 Task: Create in the project CodeQuest in Backlog an issue 'Develop a custom data visualization tool for a company', assign it to team member softage.2@softage.net and change the status to IN PROGRESS. Create in the project CodeQuest in Backlog an issue 'Create a new chatbot for customer support', assign it to team member softage.3@softage.net and change the status to IN PROGRESS
Action: Mouse moved to (166, 46)
Screenshot: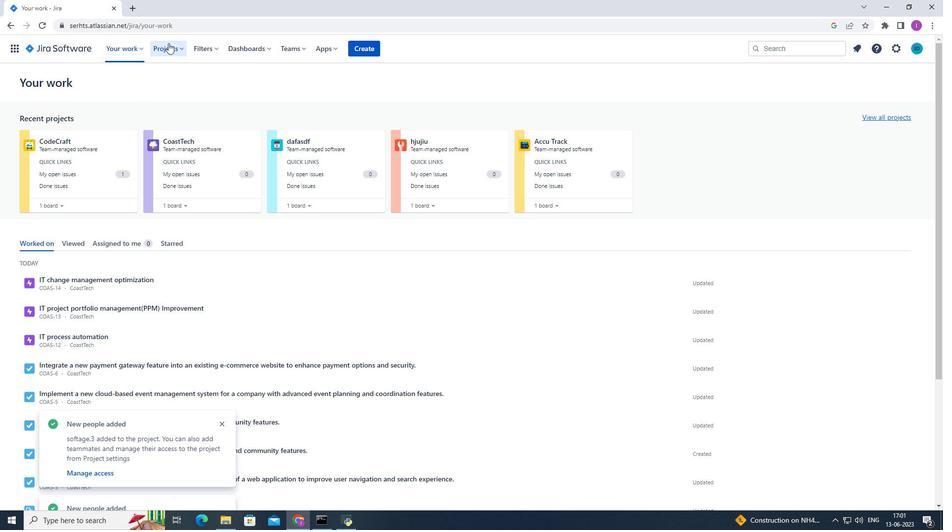 
Action: Mouse pressed left at (166, 46)
Screenshot: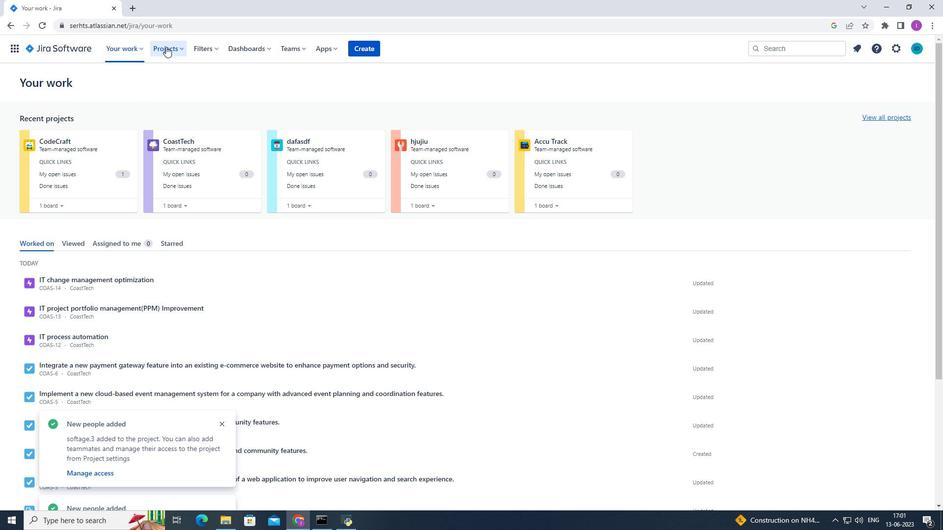 
Action: Mouse moved to (202, 93)
Screenshot: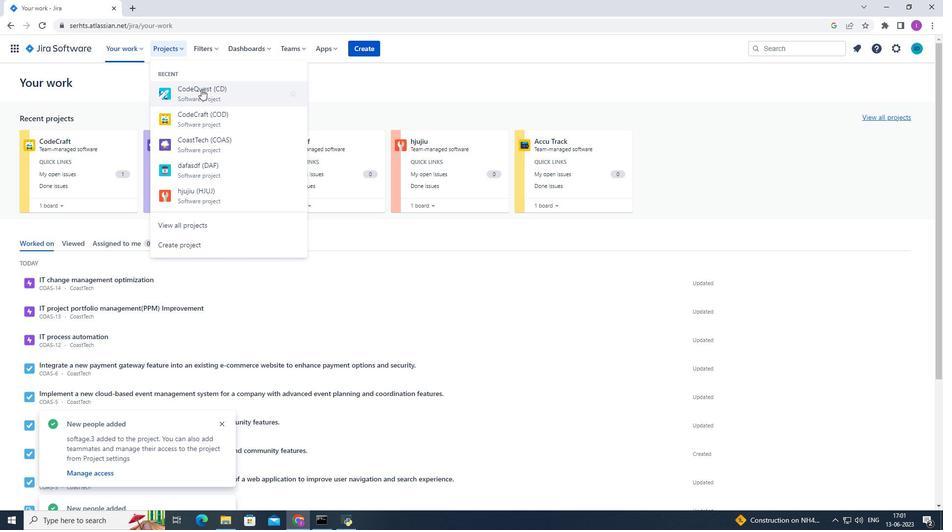 
Action: Mouse pressed left at (202, 93)
Screenshot: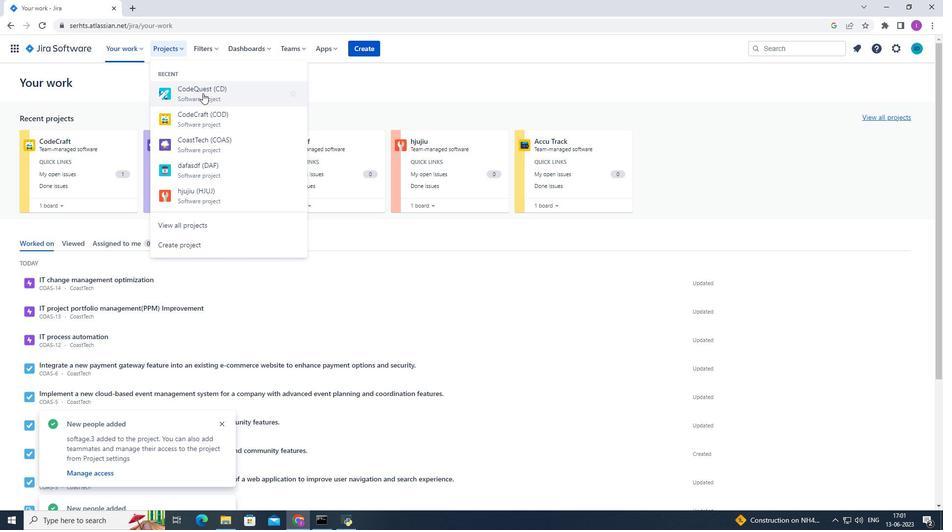 
Action: Mouse moved to (68, 152)
Screenshot: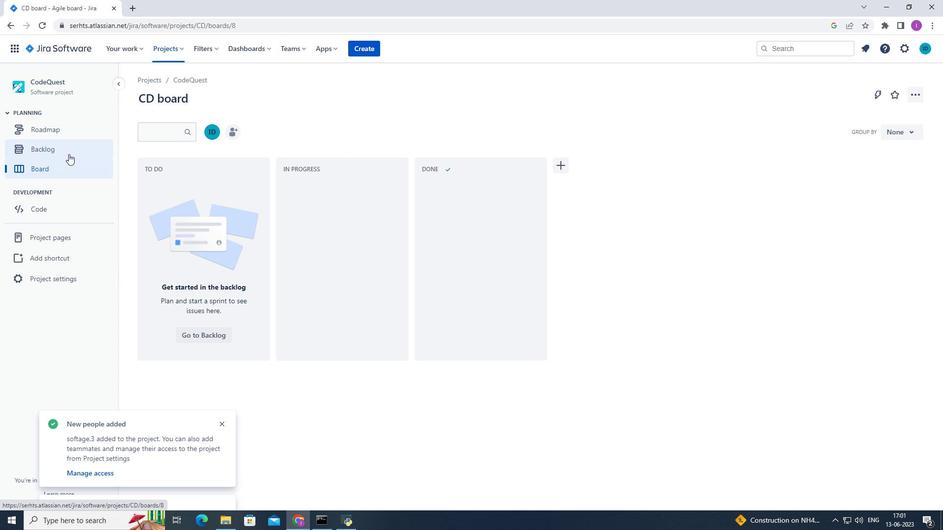 
Action: Mouse pressed left at (68, 152)
Screenshot: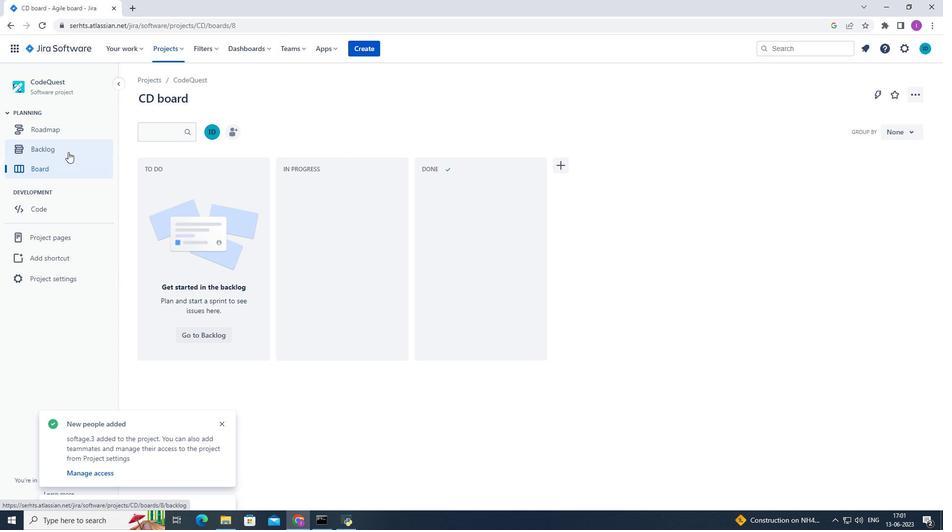 
Action: Mouse moved to (322, 270)
Screenshot: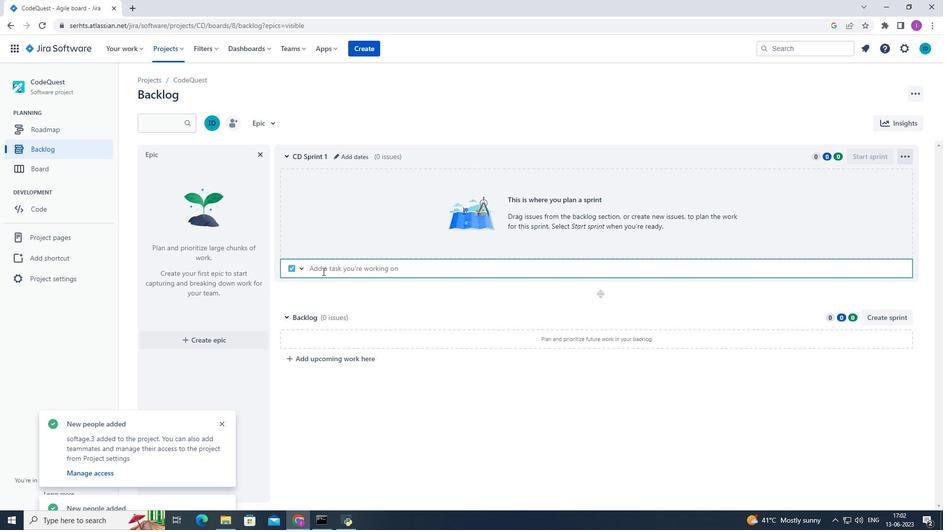
Action: Mouse pressed left at (322, 270)
Screenshot: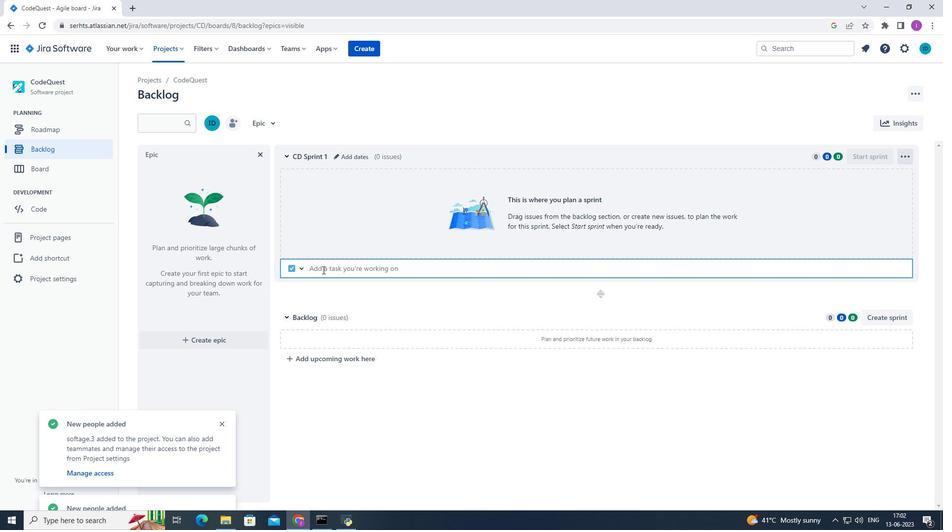 
Action: Mouse moved to (298, 360)
Screenshot: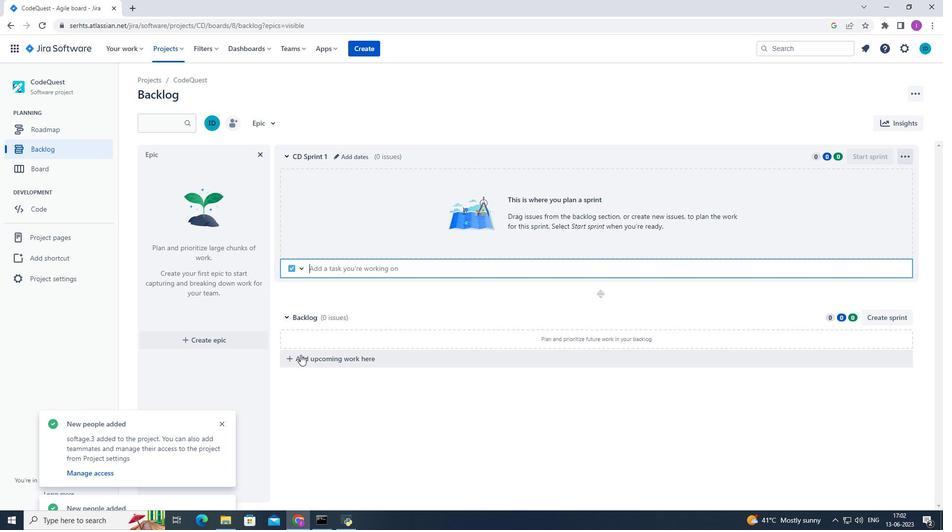 
Action: Mouse pressed left at (298, 360)
Screenshot: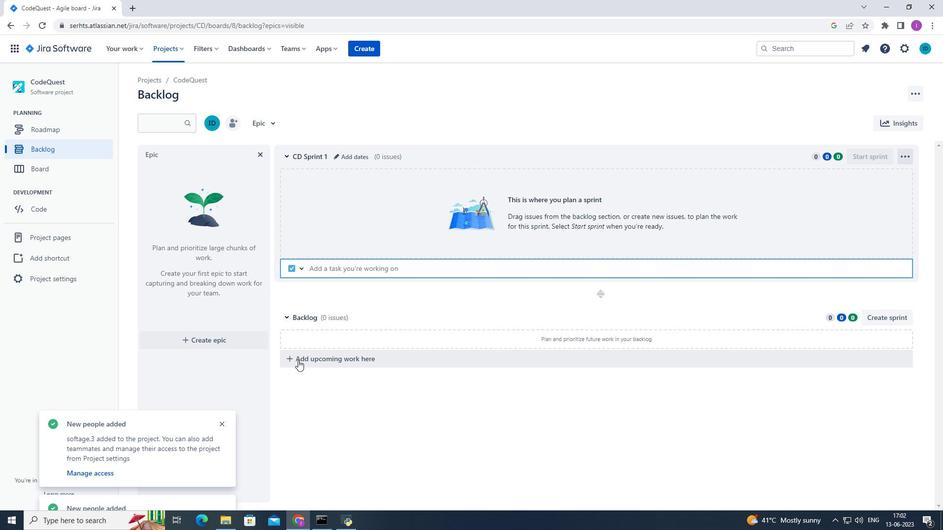 
Action: Mouse moved to (330, 361)
Screenshot: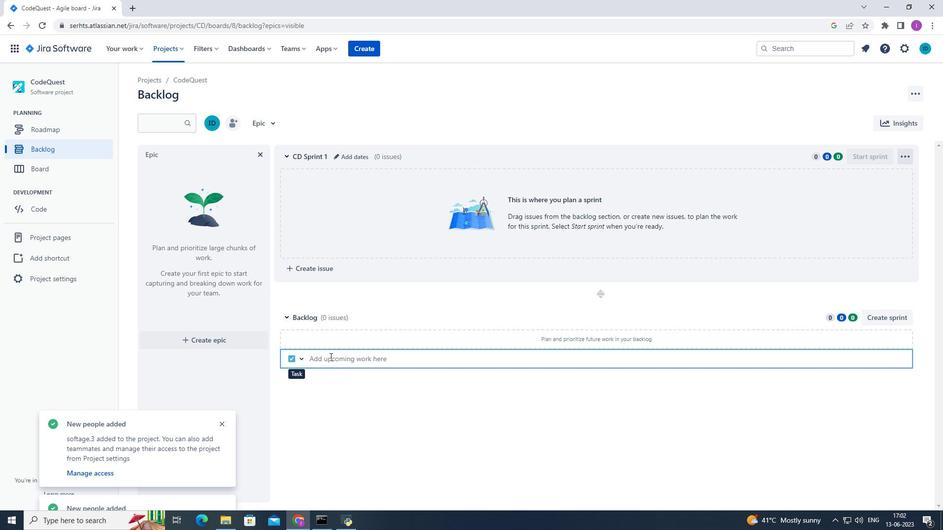 
Action: Mouse pressed left at (330, 361)
Screenshot: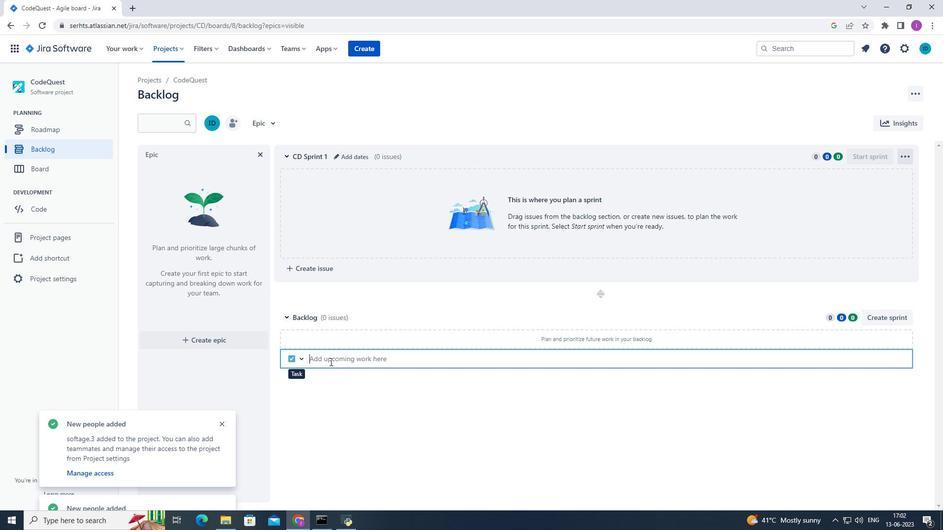 
Action: Mouse moved to (365, 356)
Screenshot: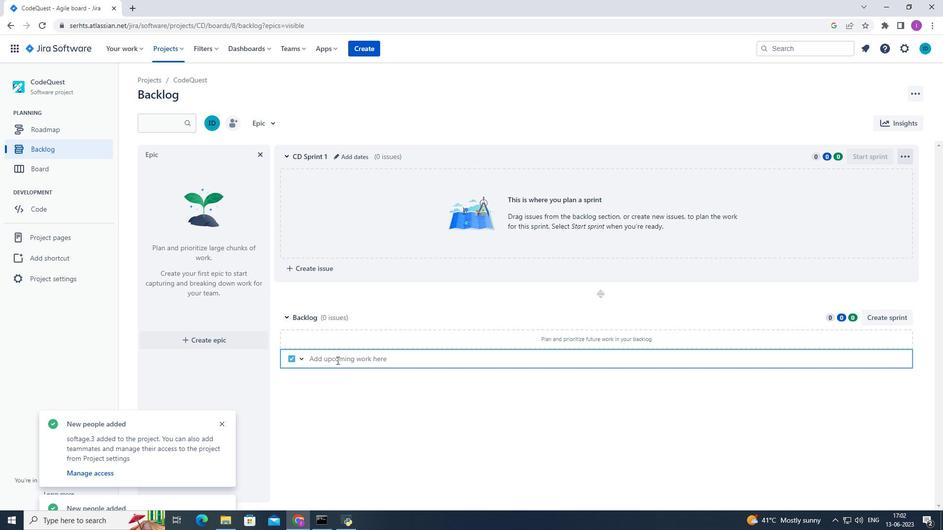 
Action: Key pressed <Key.shift>Develop<Key.space>a<Key.space>custom<Key.space>data<Key.space>visualiization<Key.space>toolfo<Key.backspace><Key.backspace><Key.space>for<Key.space>a<Key.space>company<Key.enter>
Screenshot: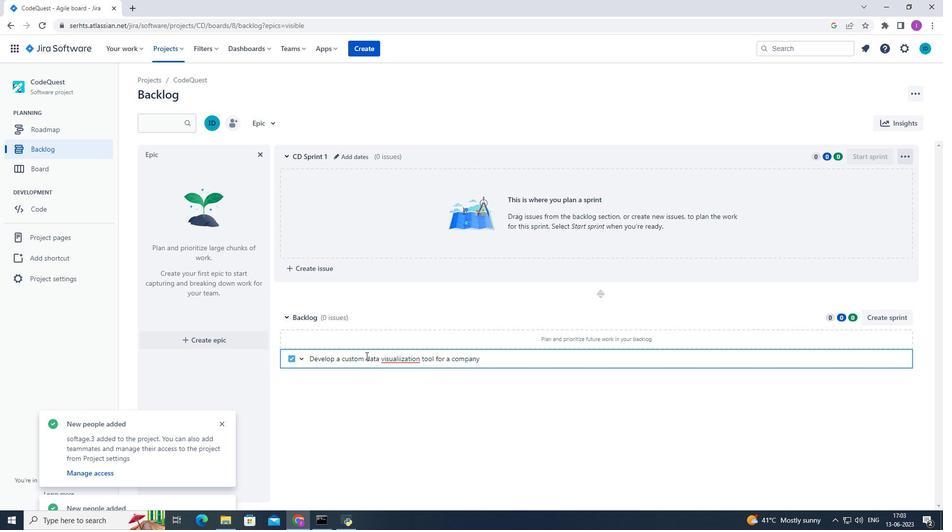 
Action: Mouse moved to (882, 337)
Screenshot: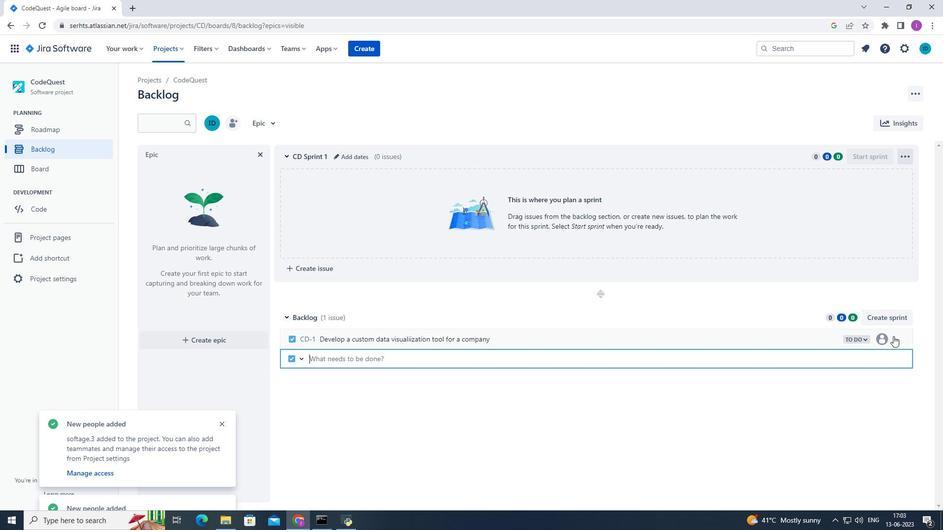 
Action: Mouse pressed left at (882, 337)
Screenshot: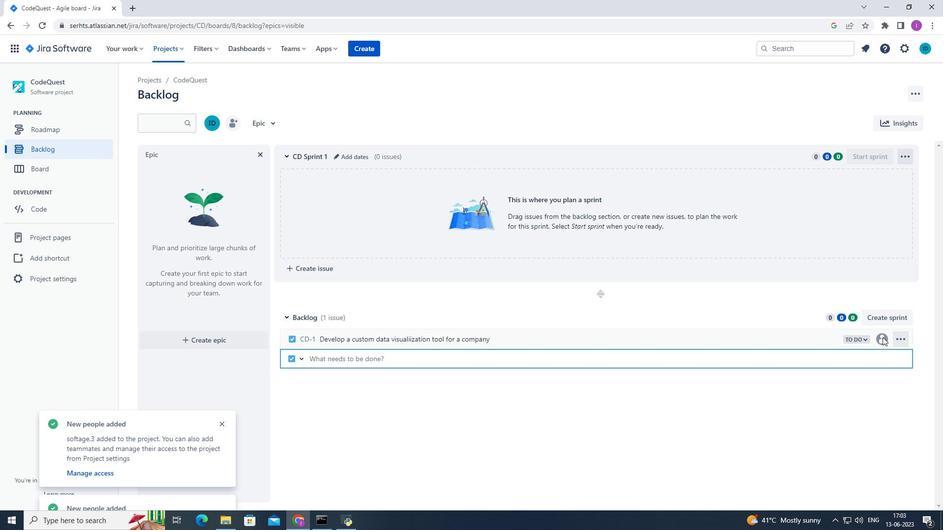 
Action: Mouse moved to (884, 342)
Screenshot: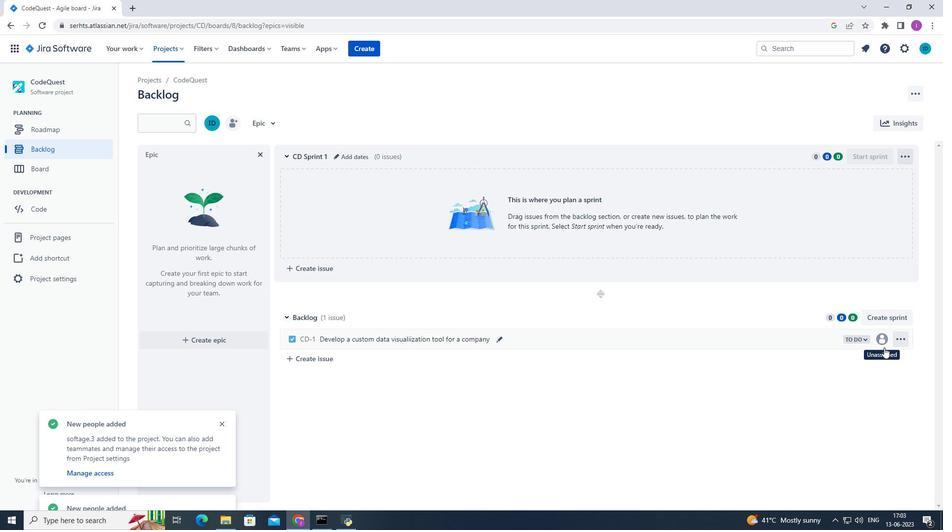 
Action: Mouse pressed left at (884, 342)
Screenshot: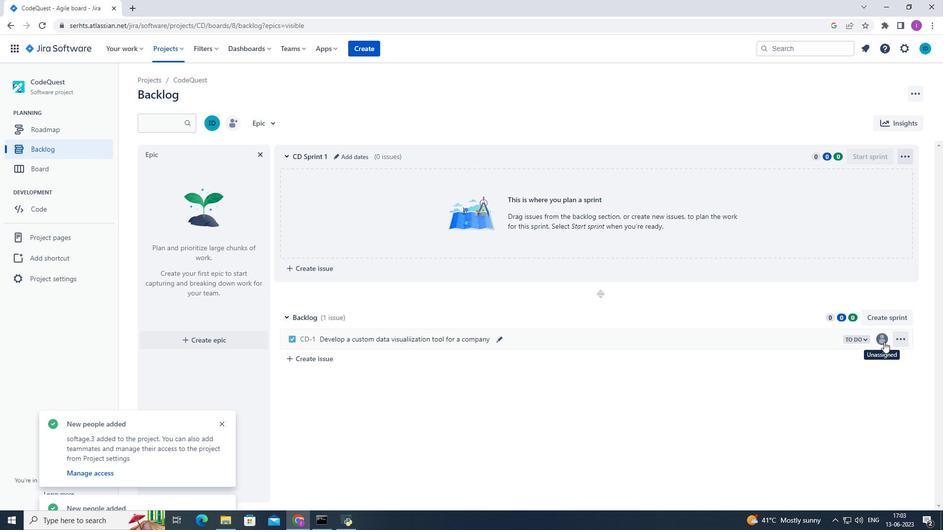 
Action: Mouse moved to (807, 438)
Screenshot: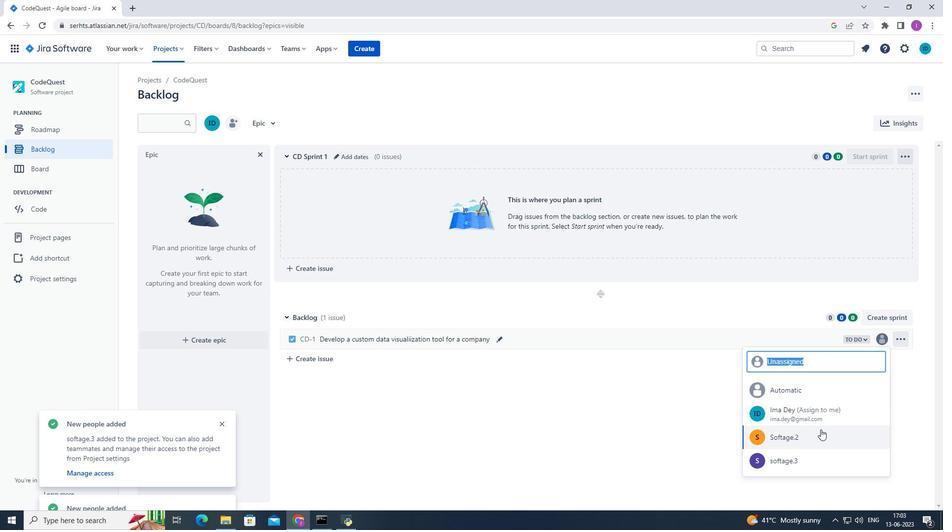 
Action: Mouse pressed left at (807, 438)
Screenshot: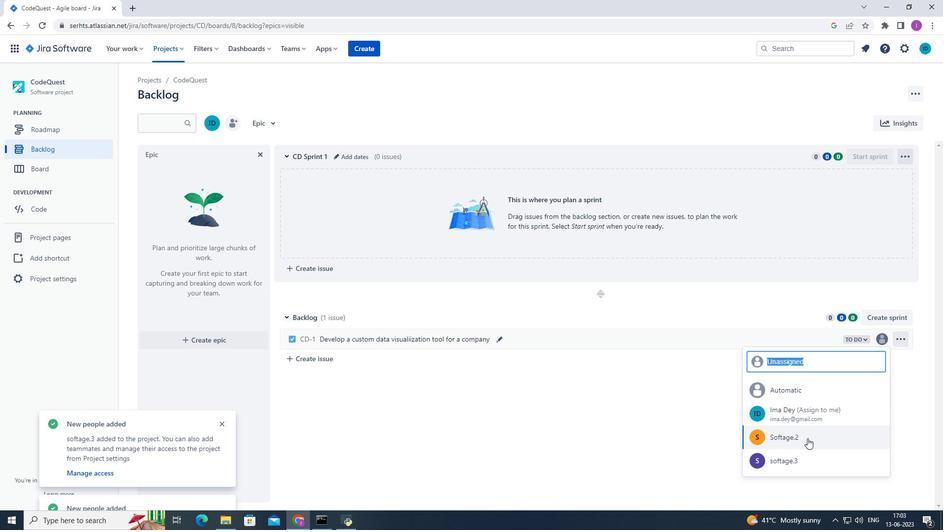 
Action: Mouse moved to (865, 338)
Screenshot: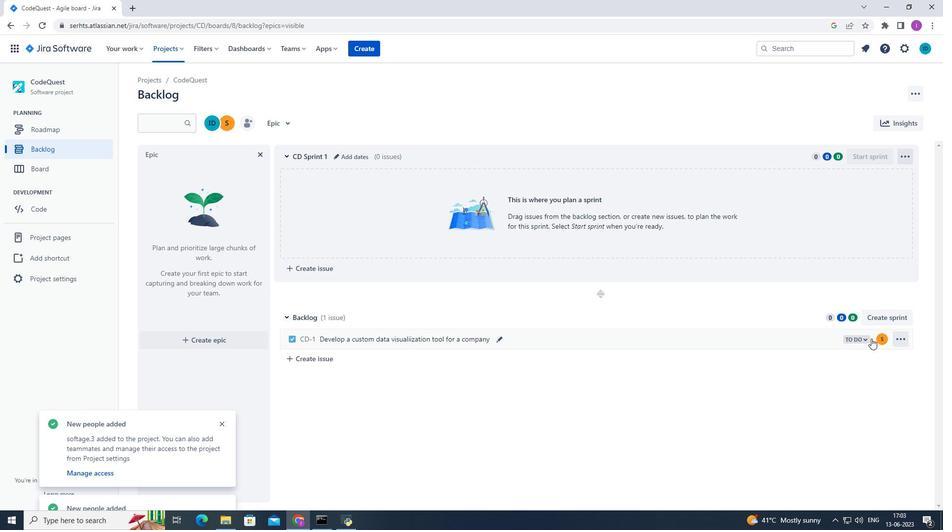 
Action: Mouse pressed left at (865, 338)
Screenshot: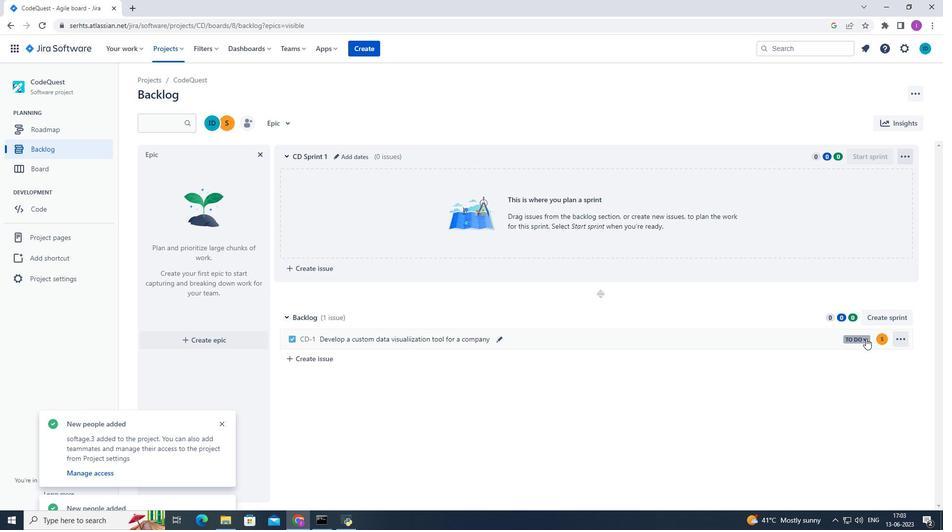 
Action: Mouse moved to (799, 361)
Screenshot: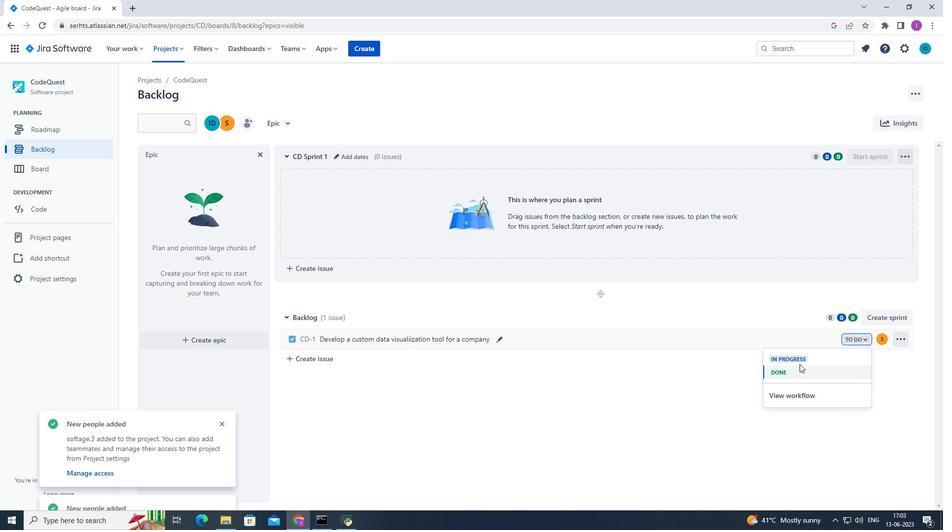 
Action: Mouse pressed left at (799, 361)
Screenshot: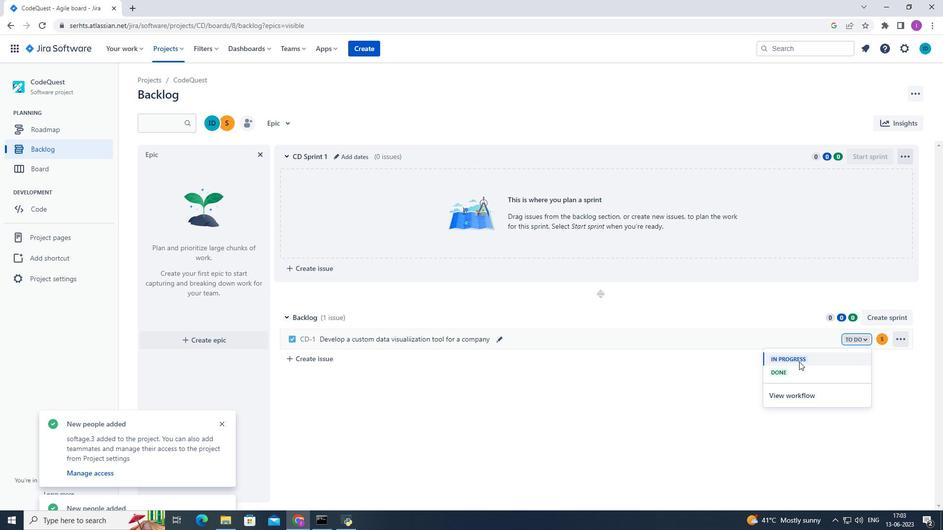 
Action: Mouse moved to (317, 358)
Screenshot: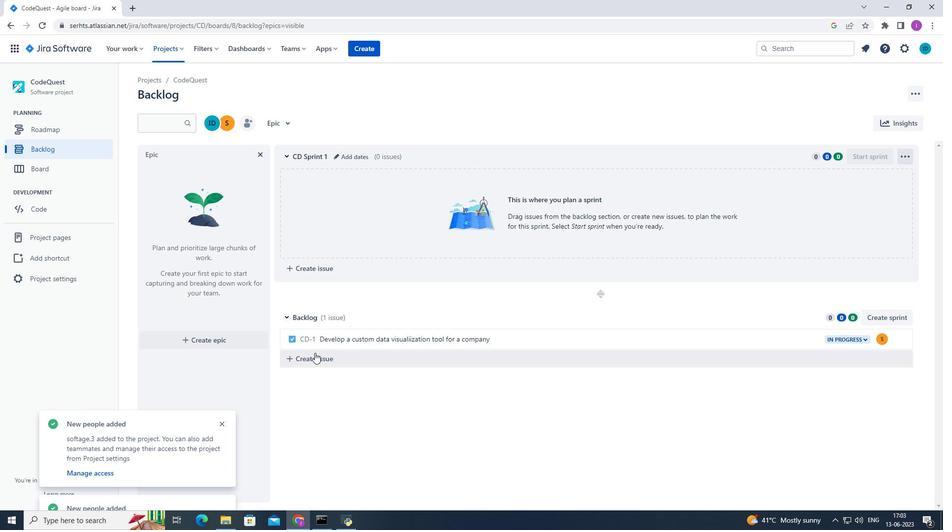 
Action: Mouse pressed left at (317, 358)
Screenshot: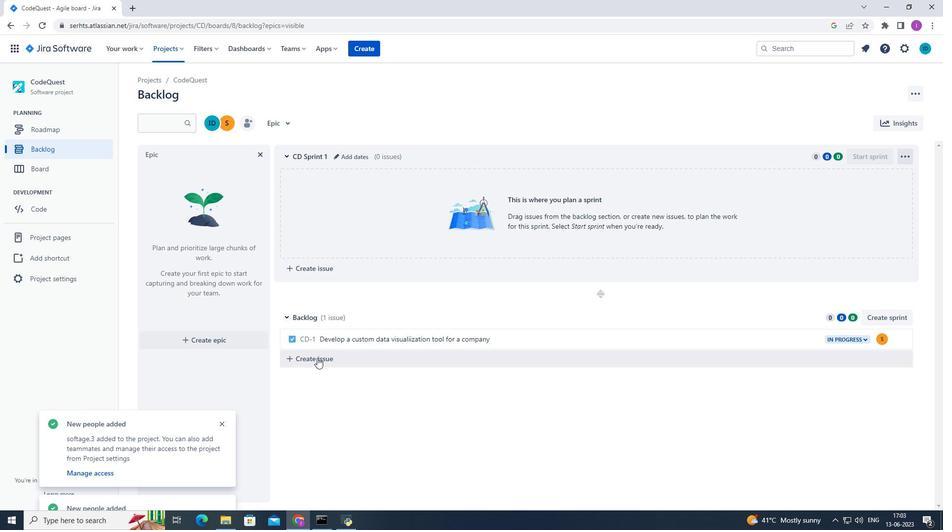 
Action: Mouse pressed left at (317, 358)
Screenshot: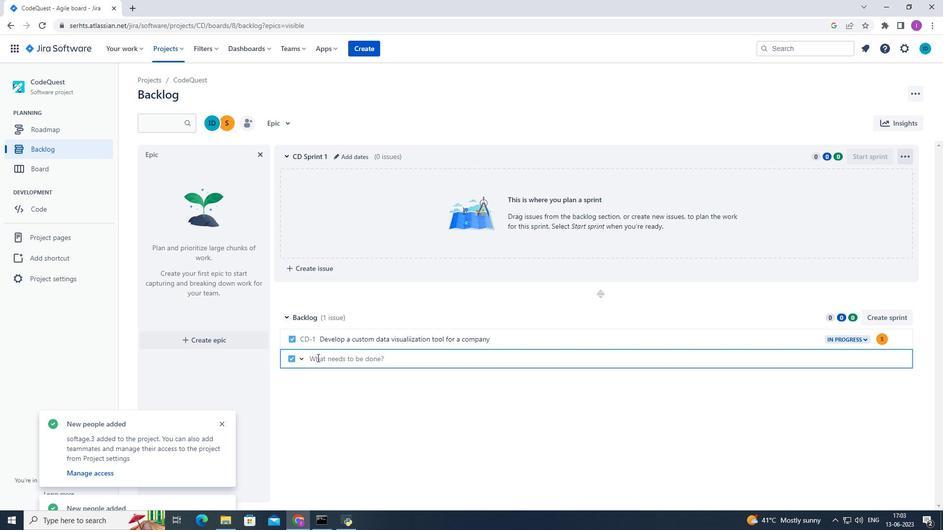 
Action: Key pressed <Key.shift>Crate<Key.backspace><Key.backspace><Key.backspace>eate<Key.space>a<Key.space>new<Key.space>chatbot<Key.space>for<Key.space>customer<Key.space>support
Screenshot: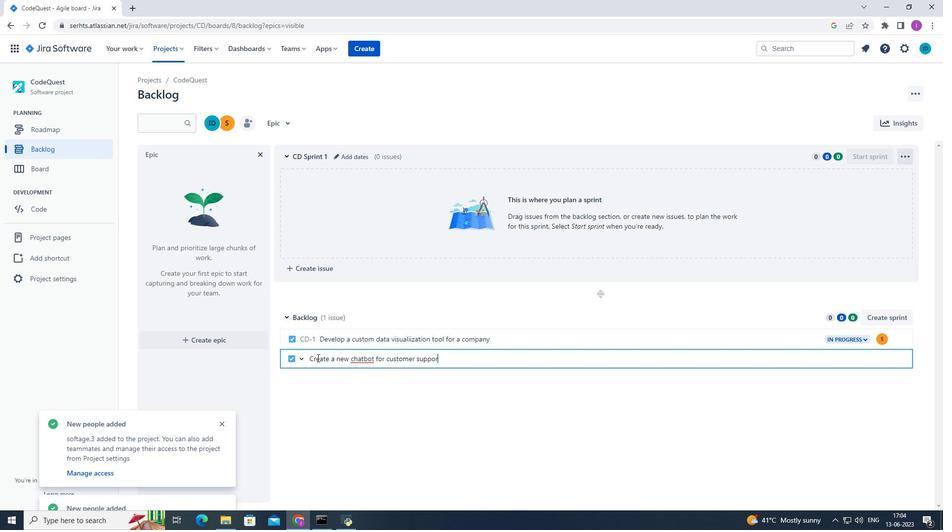 
Action: Mouse moved to (317, 358)
Screenshot: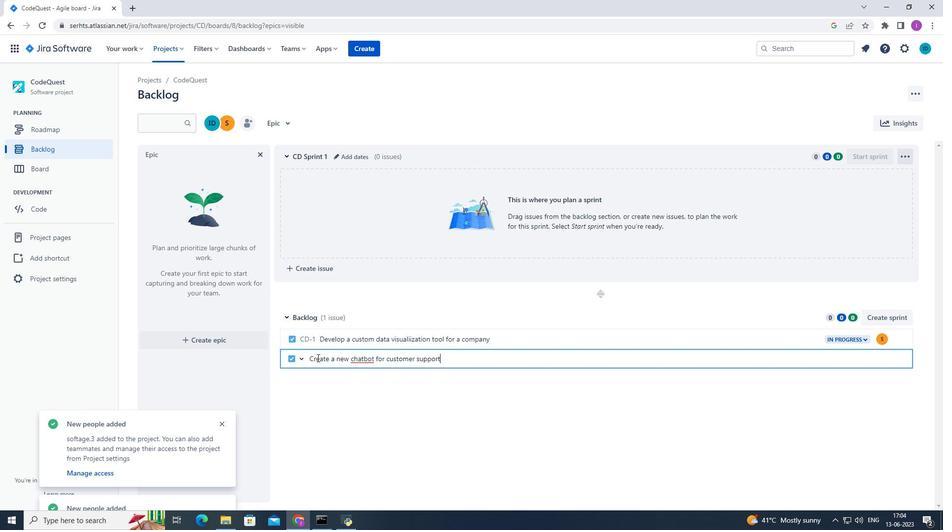 
Action: Key pressed <Key.enter>
Screenshot: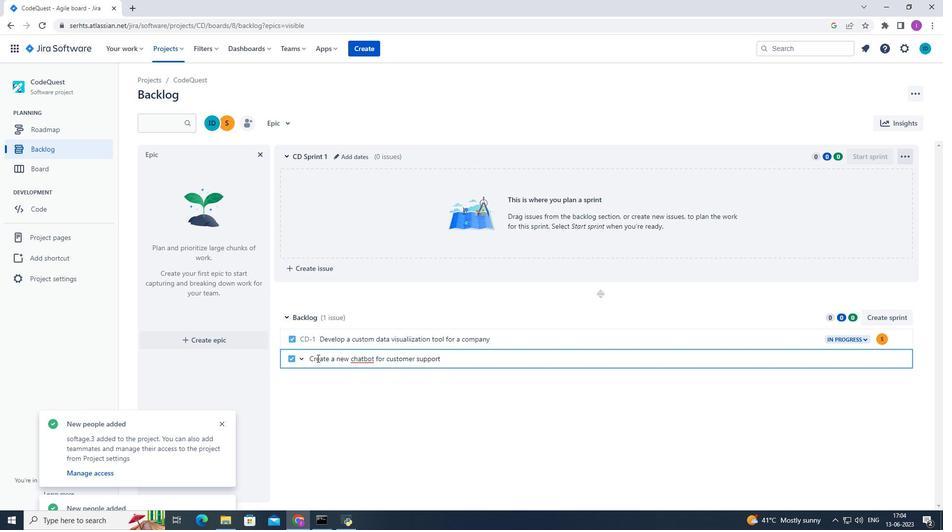 
Action: Mouse moved to (881, 361)
Screenshot: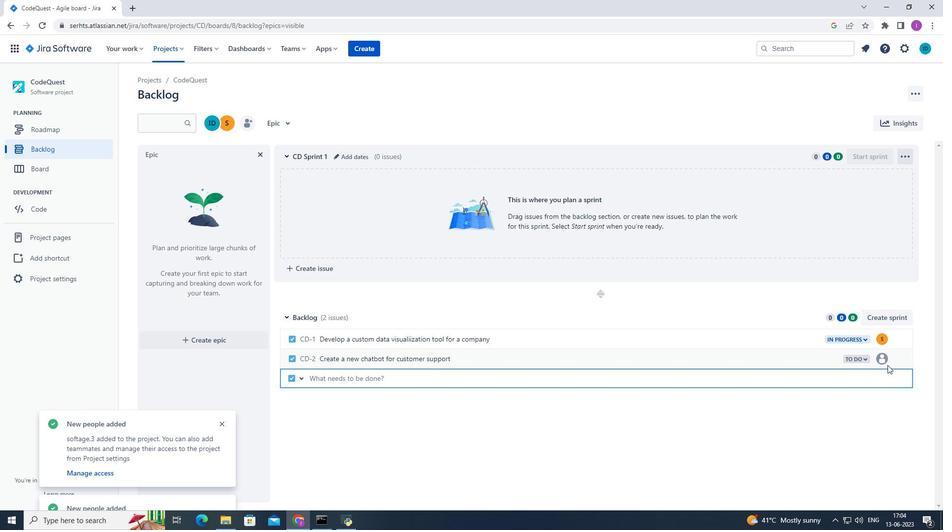 
Action: Mouse pressed left at (881, 361)
Screenshot: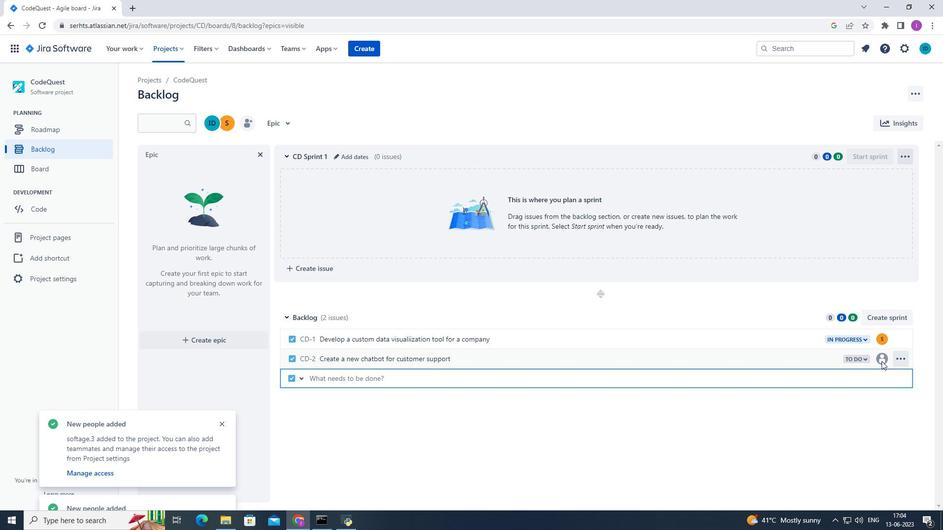 
Action: Mouse moved to (879, 357)
Screenshot: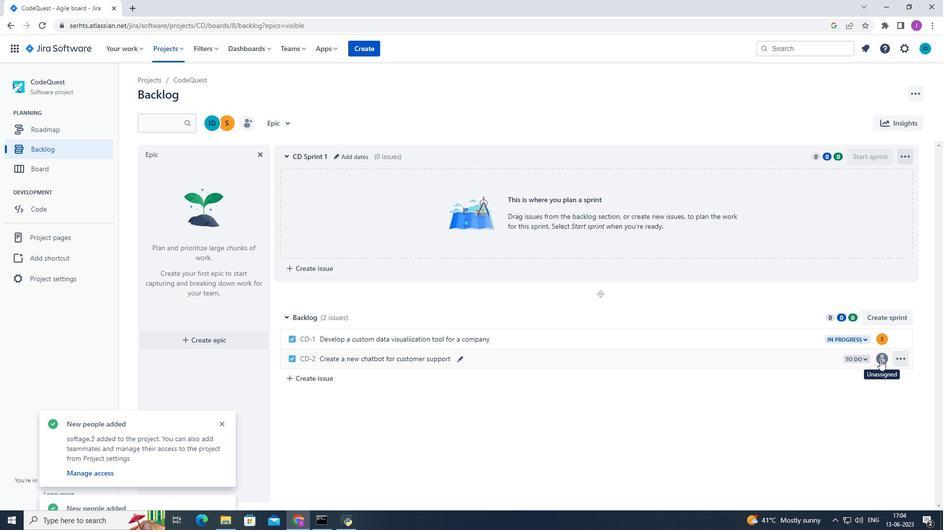 
Action: Mouse pressed left at (879, 357)
Screenshot: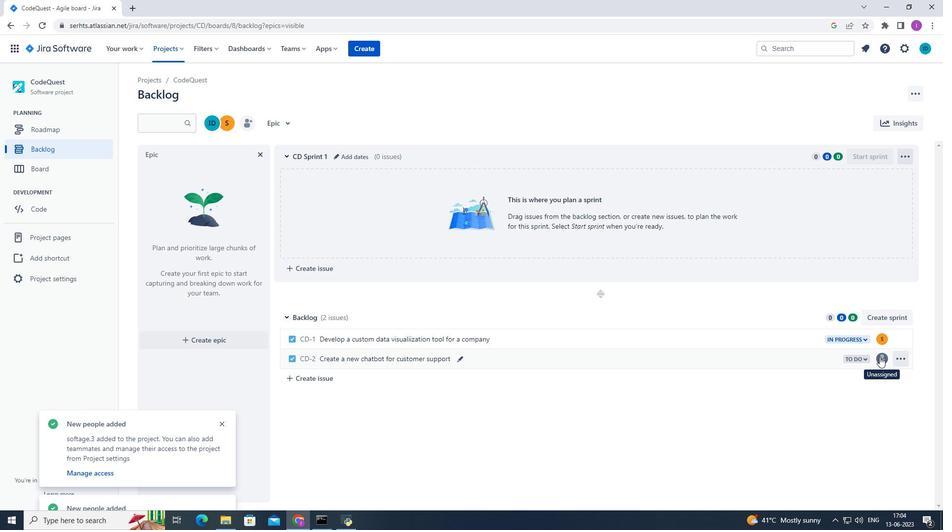 
Action: Mouse moved to (788, 485)
Screenshot: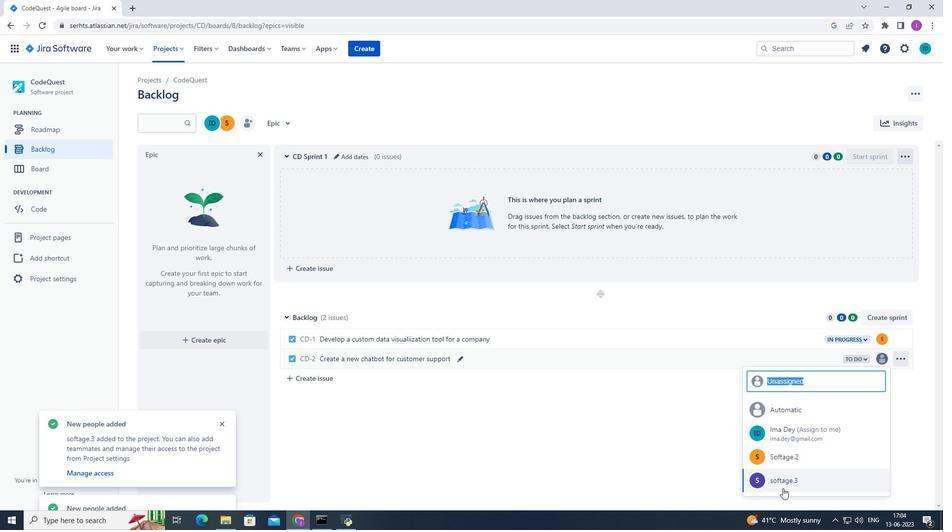 
Action: Mouse pressed left at (788, 485)
Screenshot: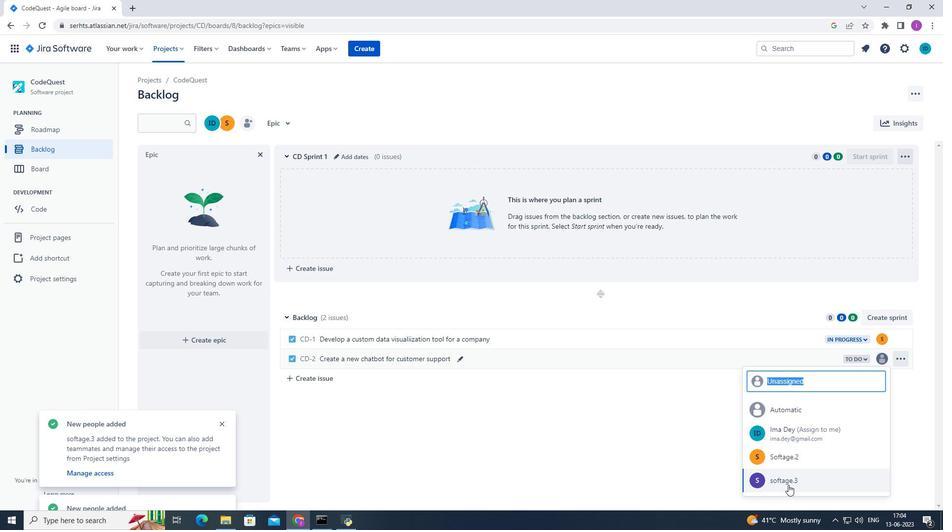 
Action: Mouse moved to (866, 359)
Screenshot: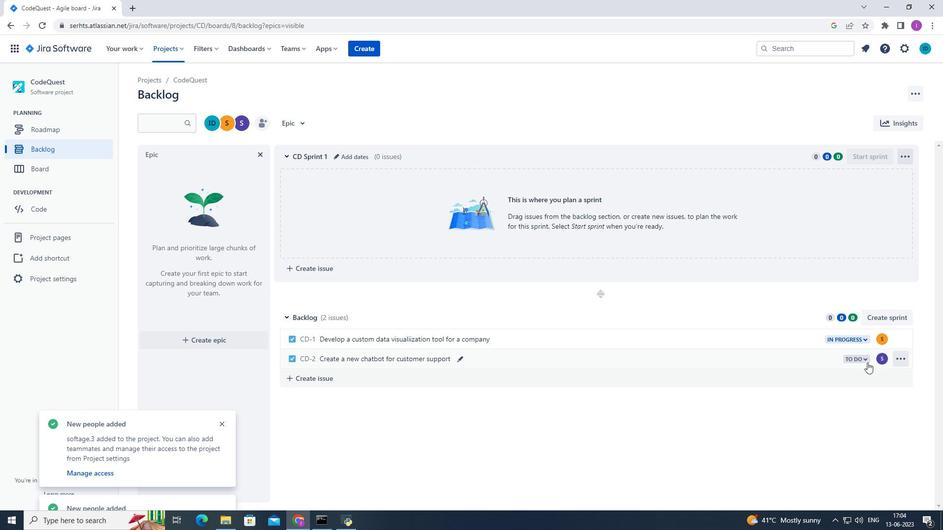 
Action: Mouse pressed left at (866, 359)
Screenshot: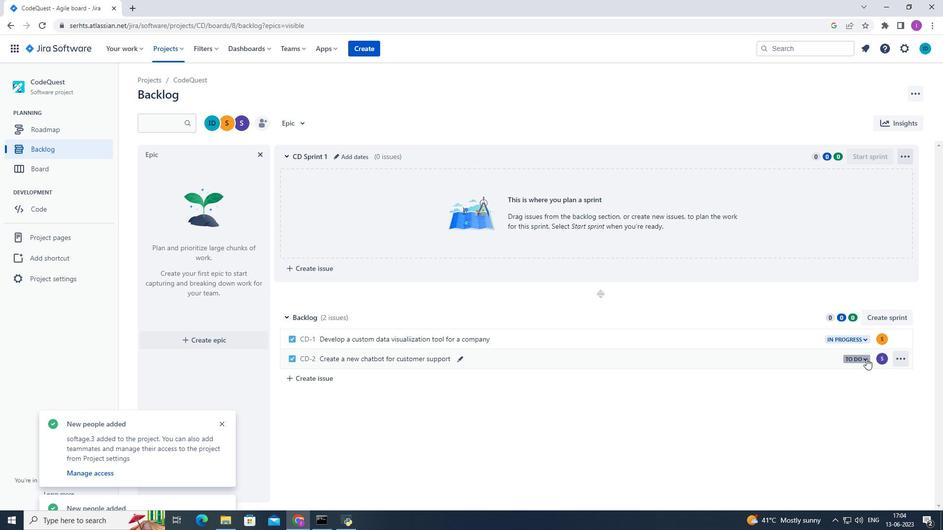 
Action: Mouse moved to (797, 378)
Screenshot: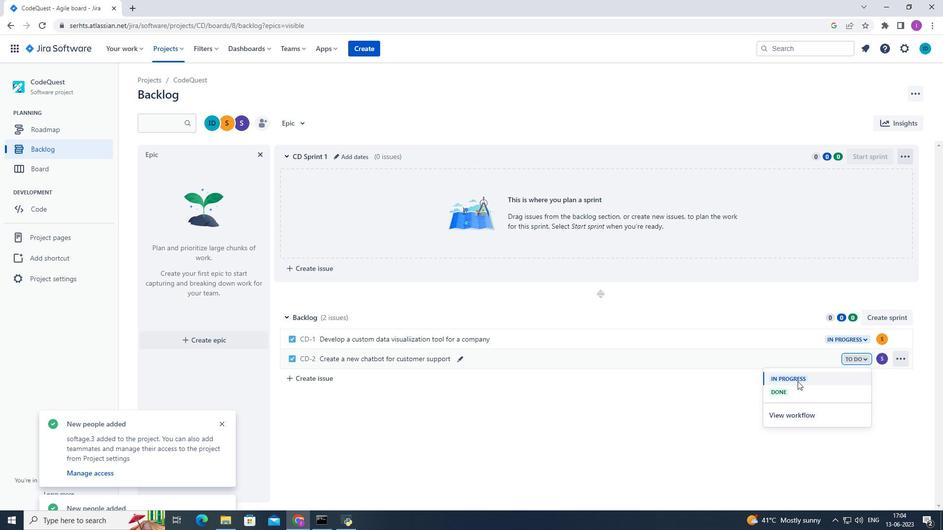 
Action: Mouse pressed left at (797, 378)
Screenshot: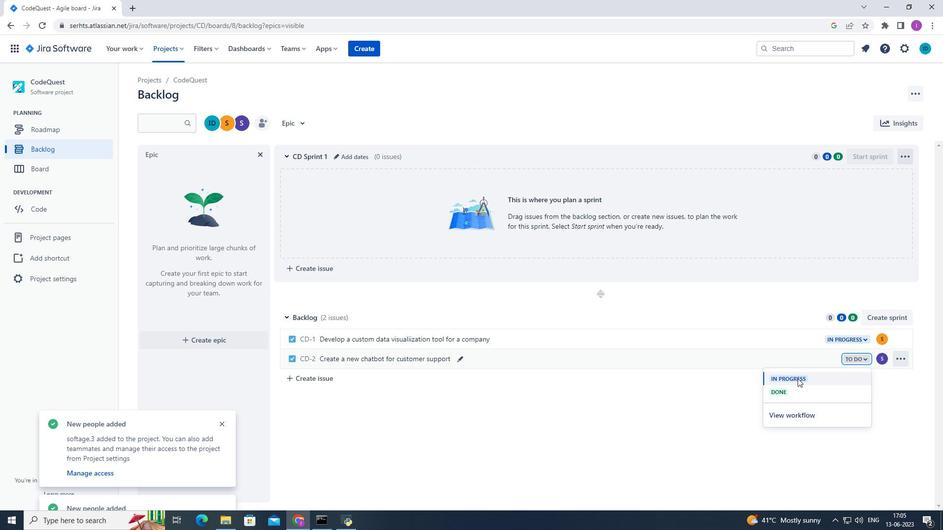 
Action: Mouse moved to (479, 120)
Screenshot: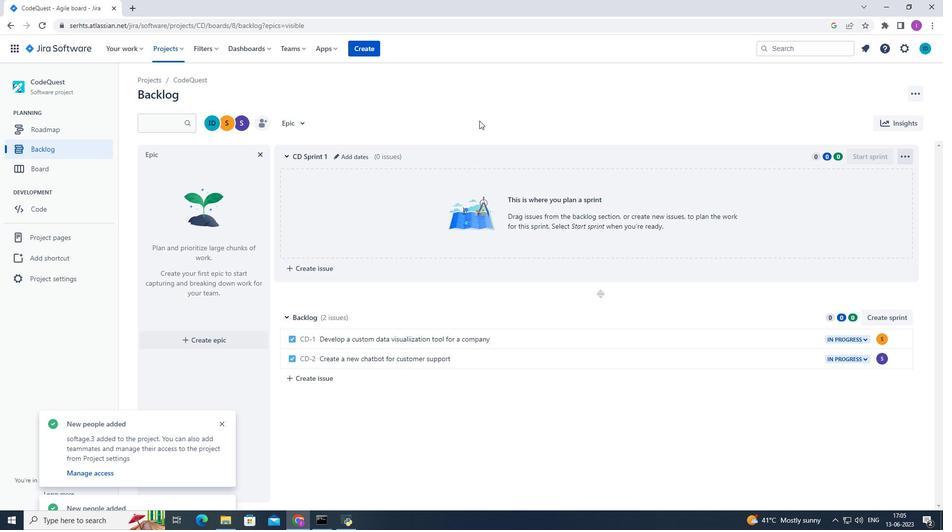 
